 Task: Look for products in the category "Alcoholic Kombucha" with pineapple flavor.
Action: Mouse moved to (836, 309)
Screenshot: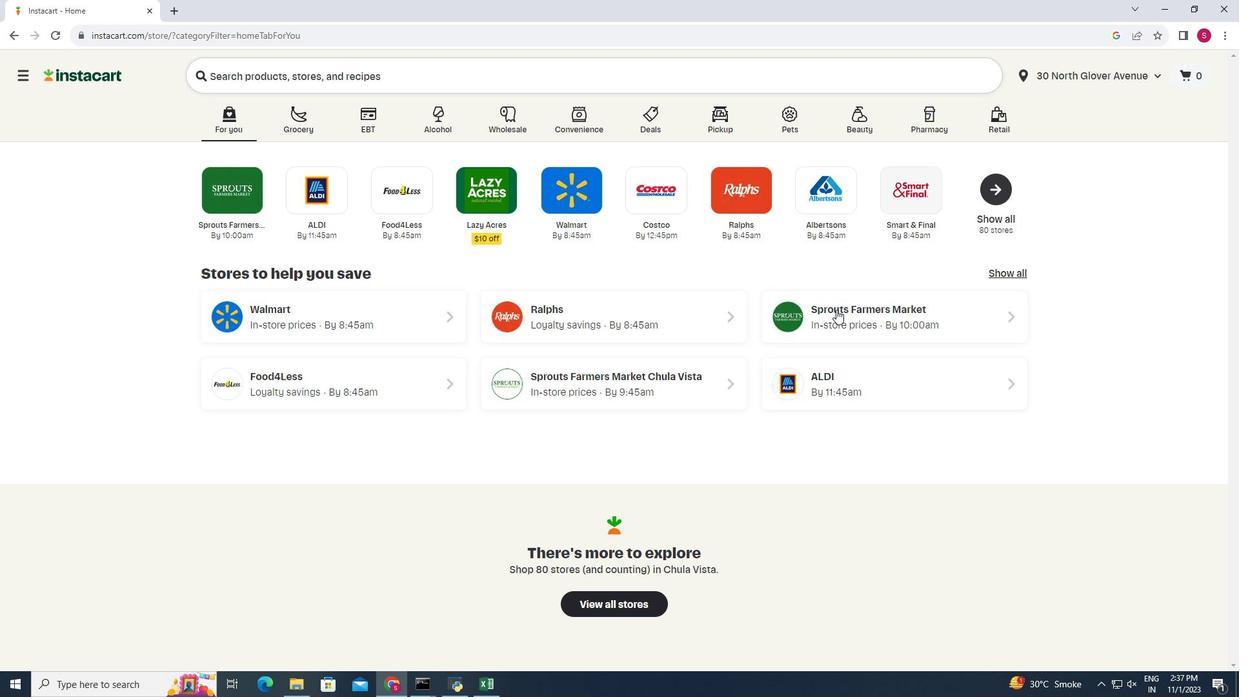 
Action: Mouse pressed left at (836, 309)
Screenshot: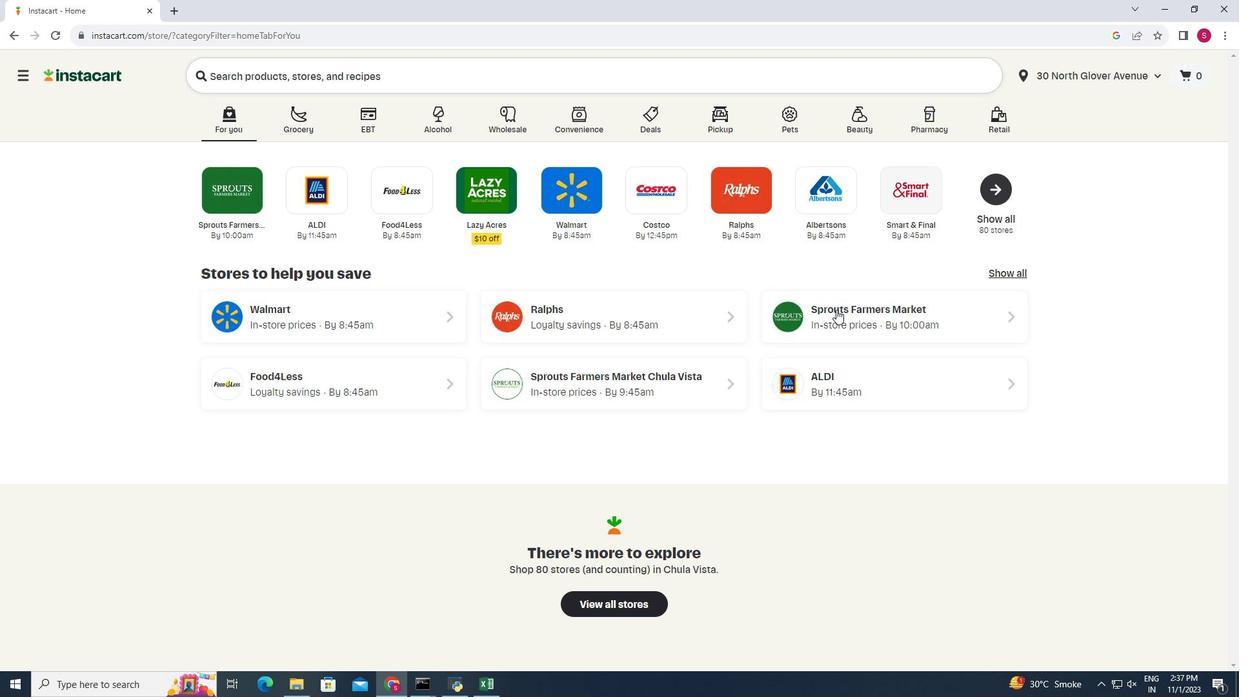 
Action: Mouse moved to (88, 641)
Screenshot: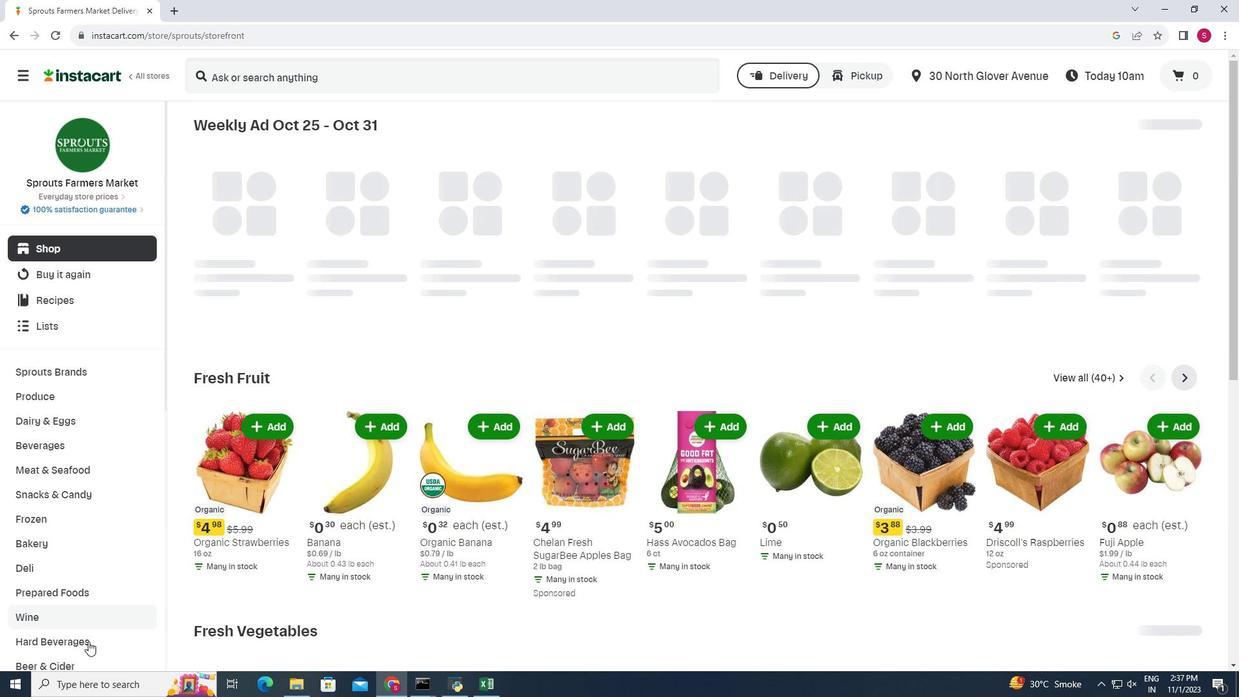 
Action: Mouse pressed left at (88, 641)
Screenshot: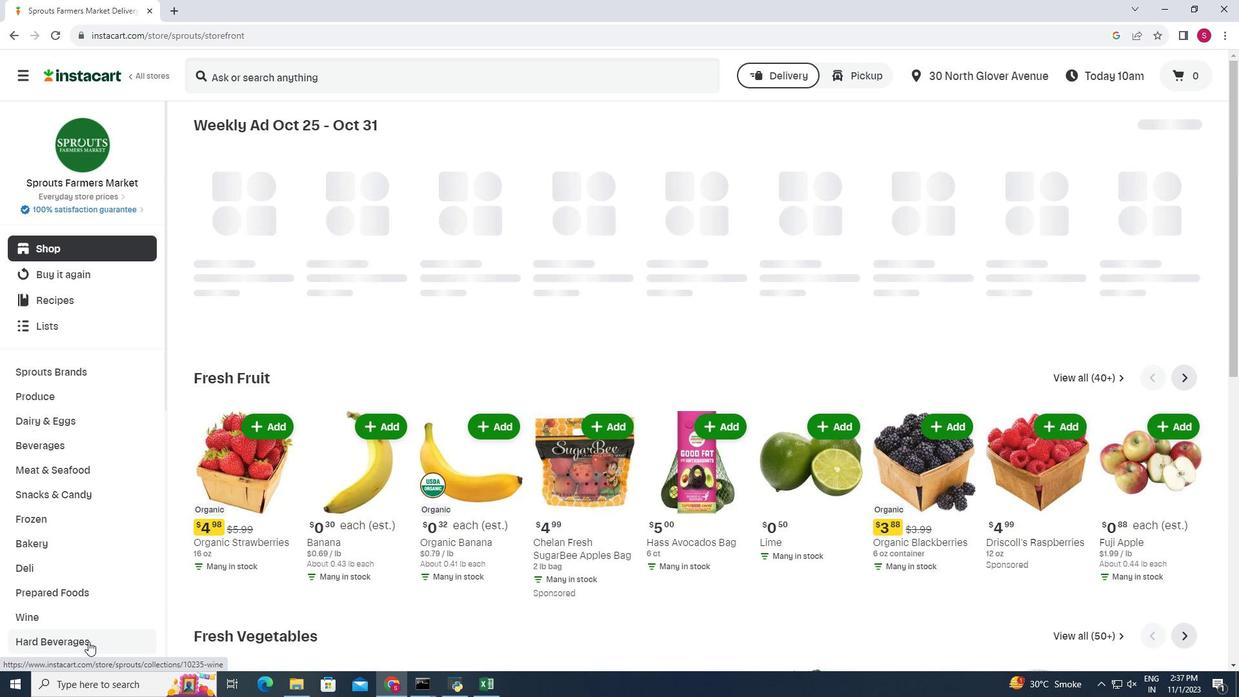 
Action: Mouse moved to (435, 158)
Screenshot: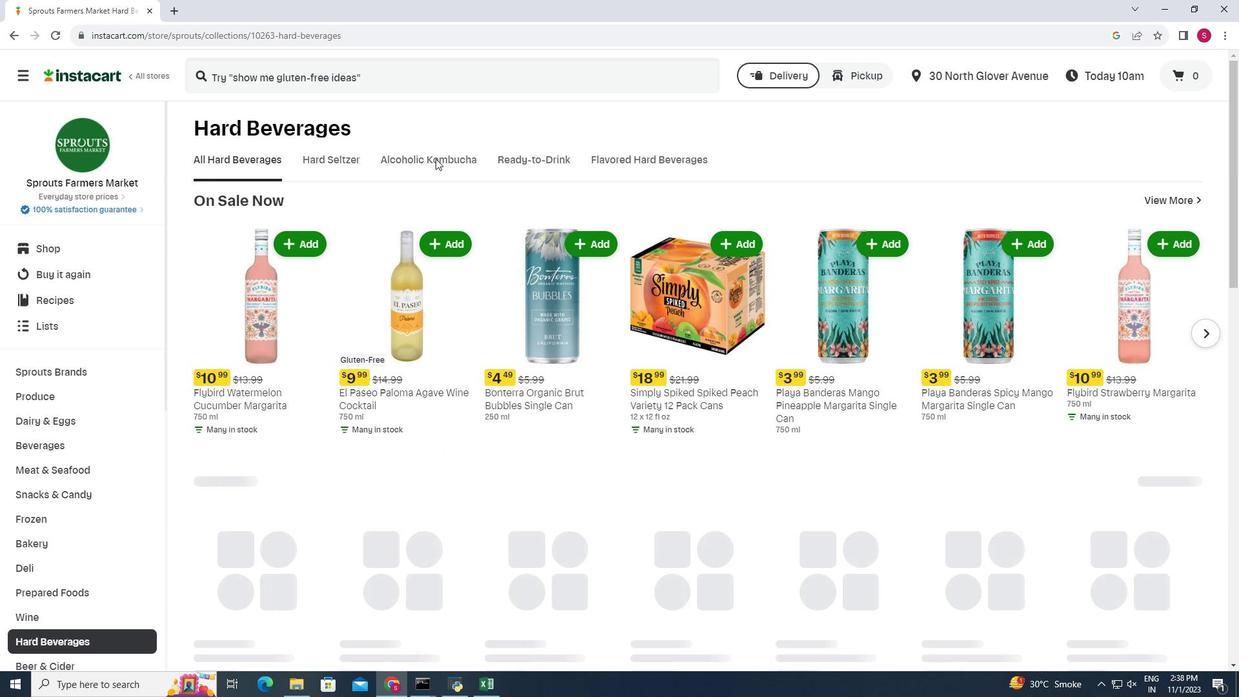 
Action: Mouse pressed left at (435, 158)
Screenshot: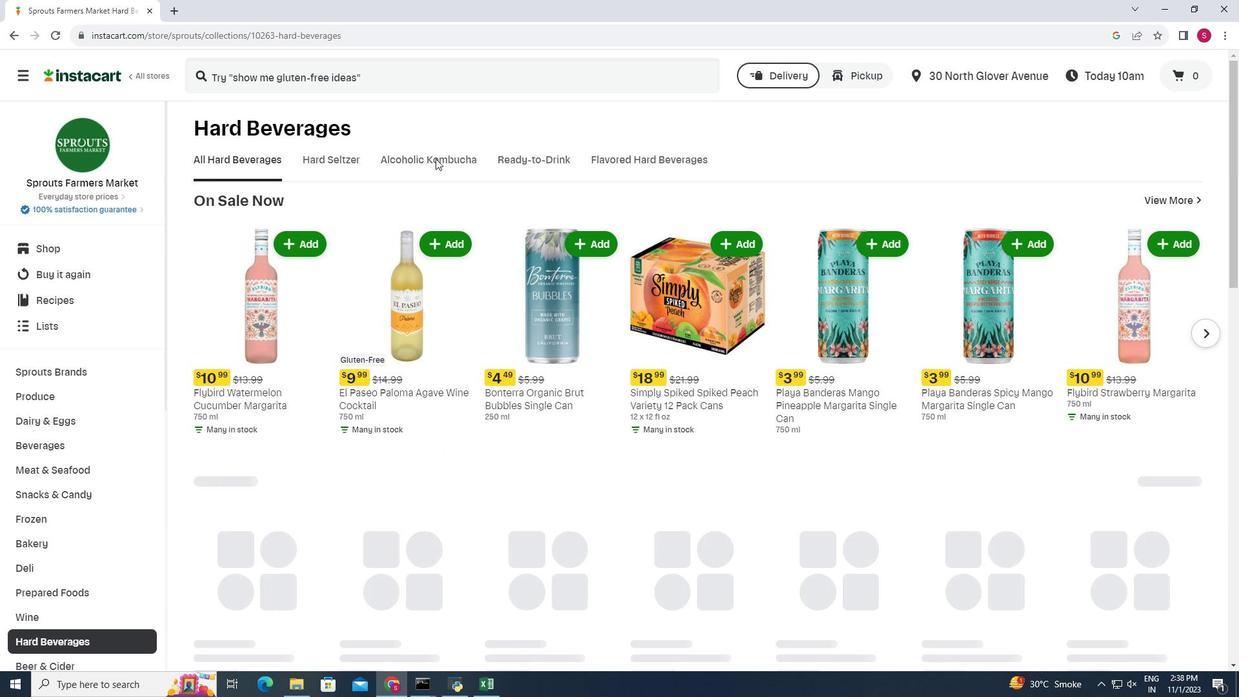 
Action: Mouse moved to (435, 164)
Screenshot: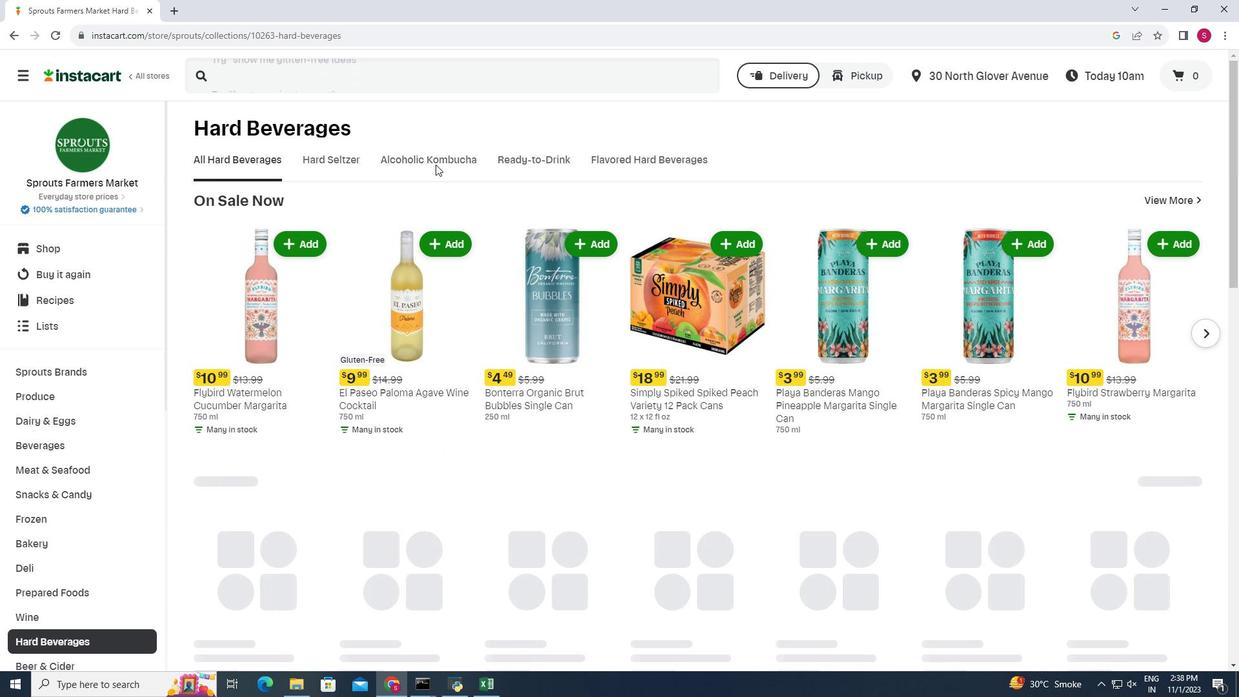 
Action: Mouse pressed left at (435, 164)
Screenshot: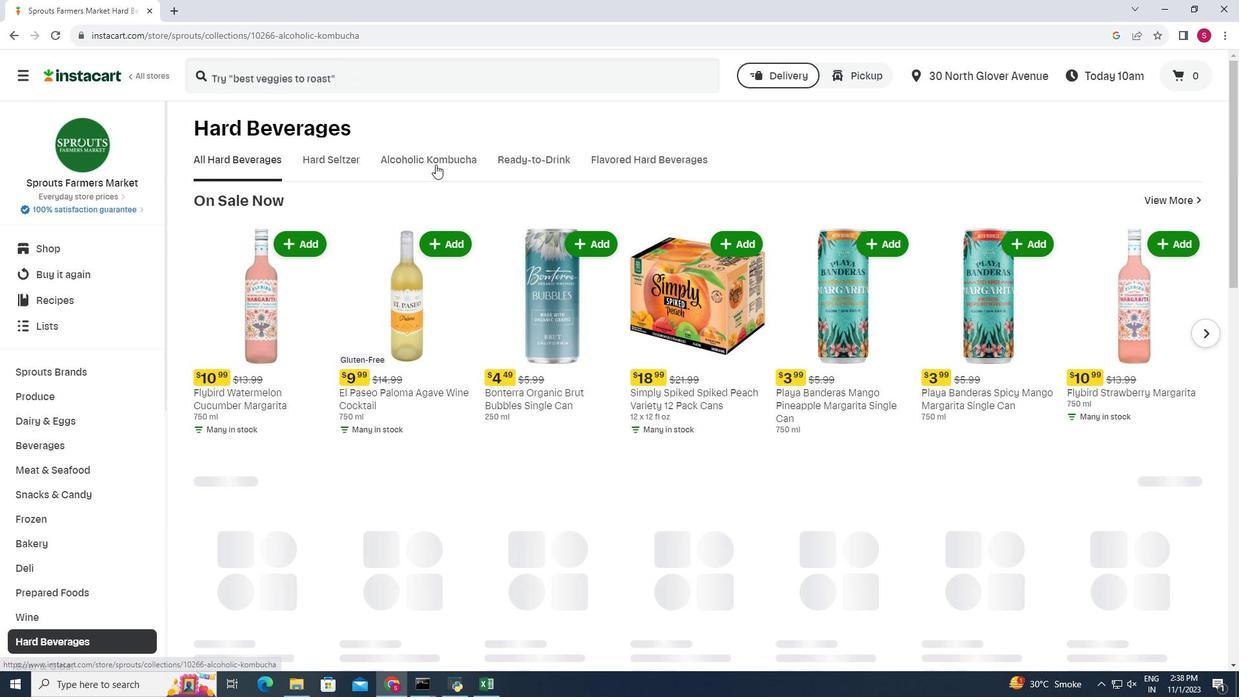
Action: Mouse moved to (240, 205)
Screenshot: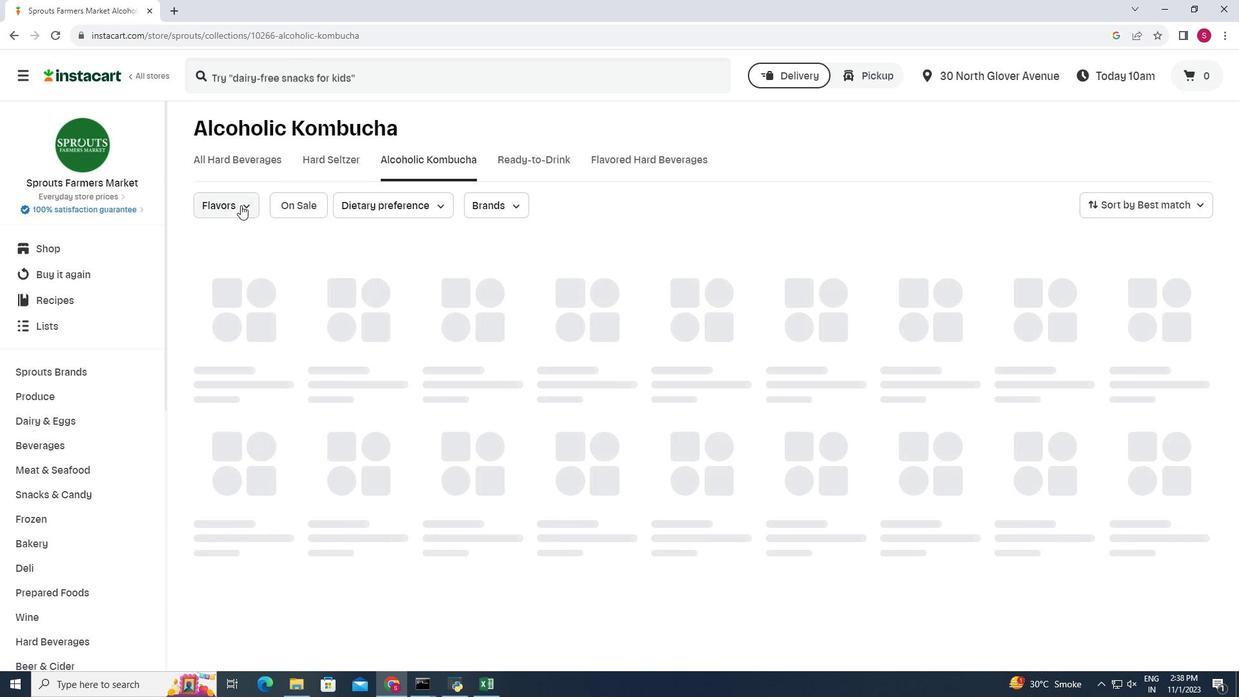 
Action: Mouse pressed left at (240, 205)
Screenshot: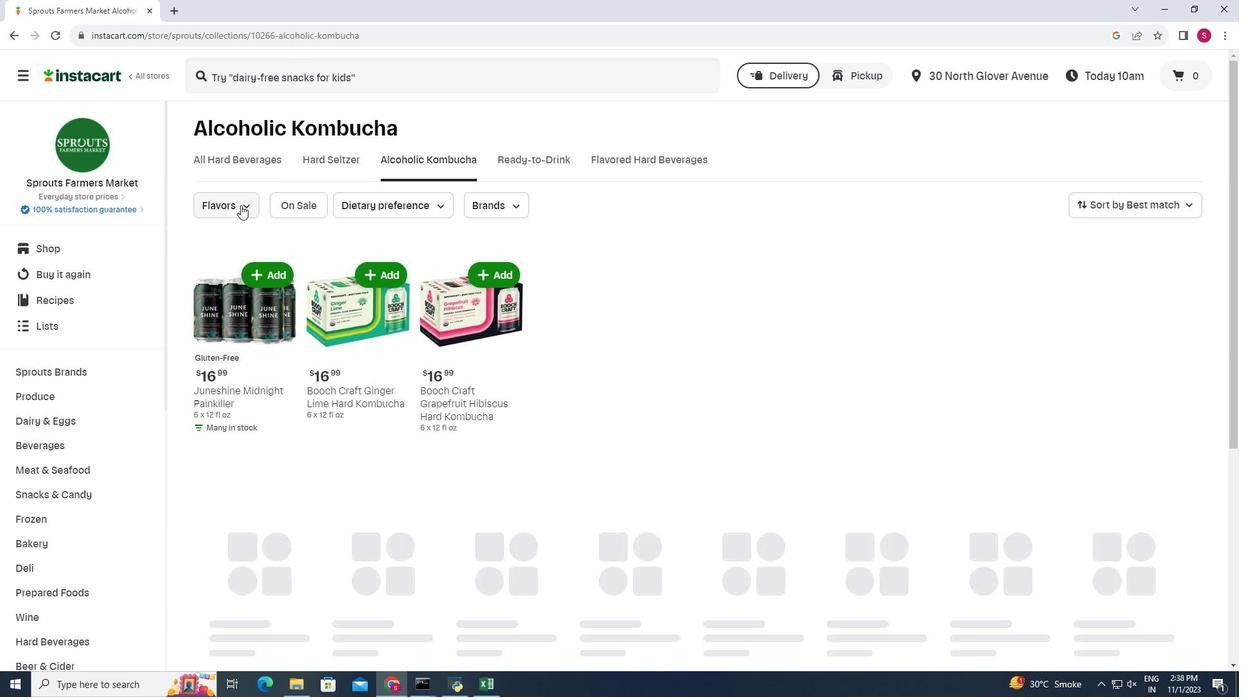 
Action: Mouse moved to (255, 295)
Screenshot: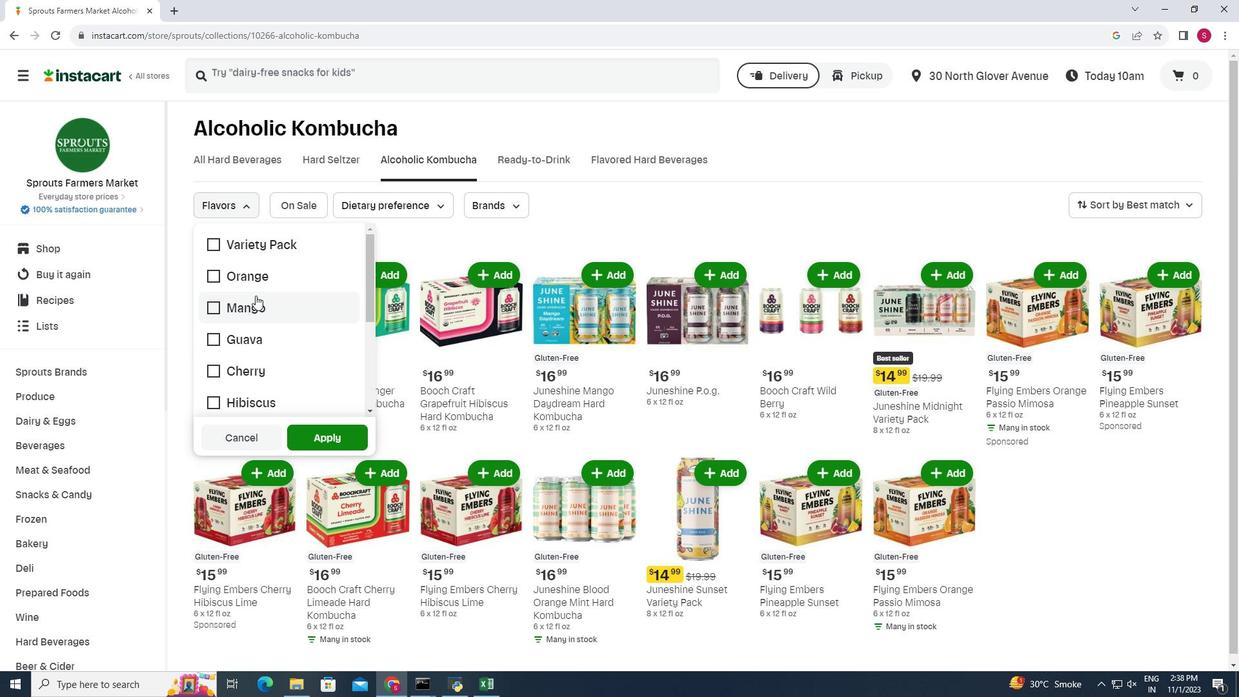 
Action: Mouse scrolled (255, 295) with delta (0, 0)
Screenshot: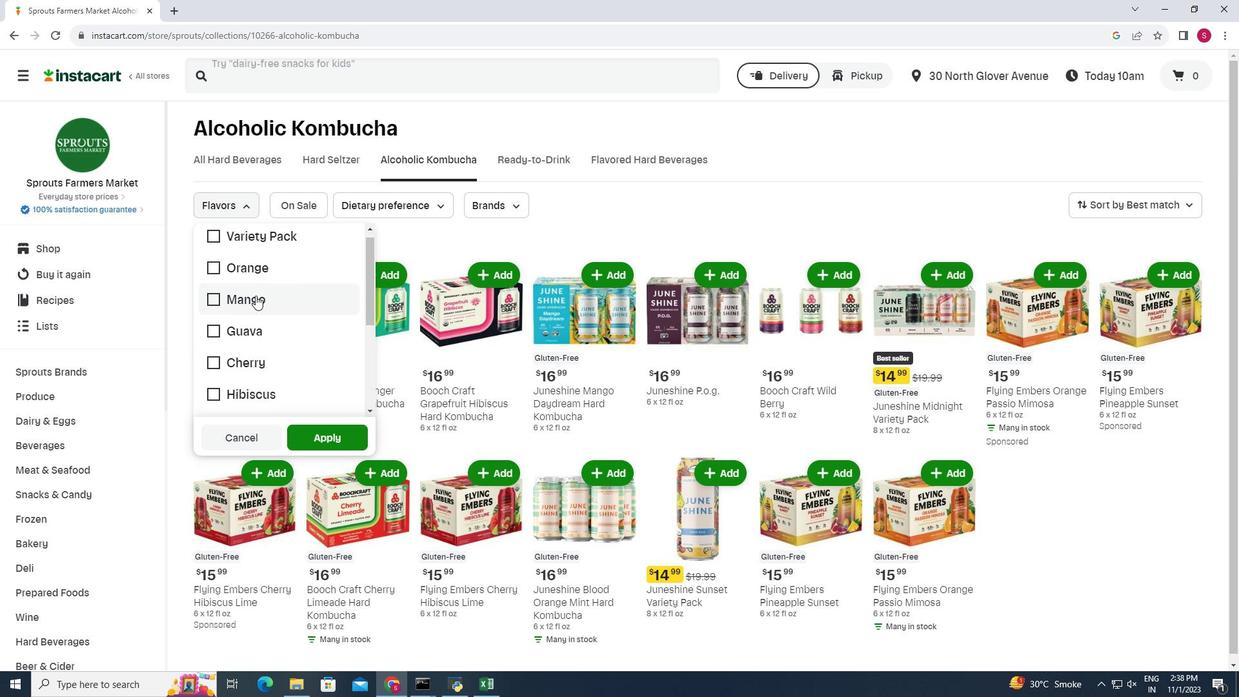 
Action: Mouse scrolled (255, 295) with delta (0, 0)
Screenshot: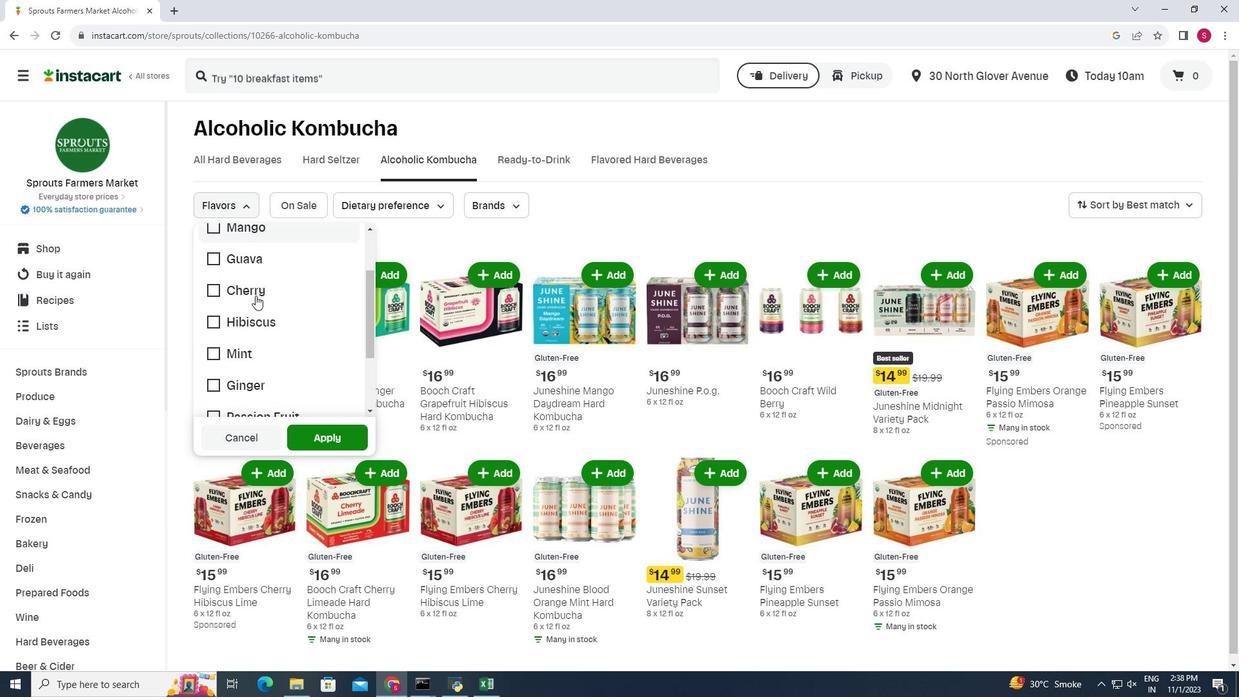 
Action: Mouse scrolled (255, 295) with delta (0, 0)
Screenshot: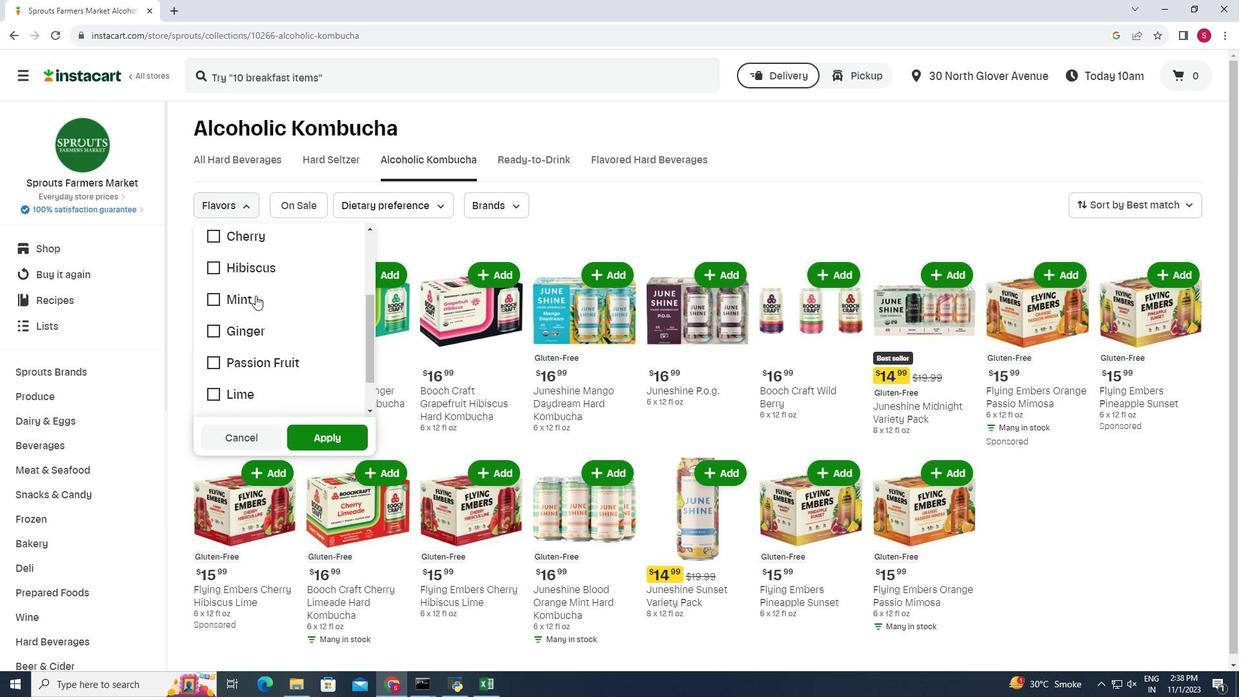 
Action: Mouse moved to (232, 375)
Screenshot: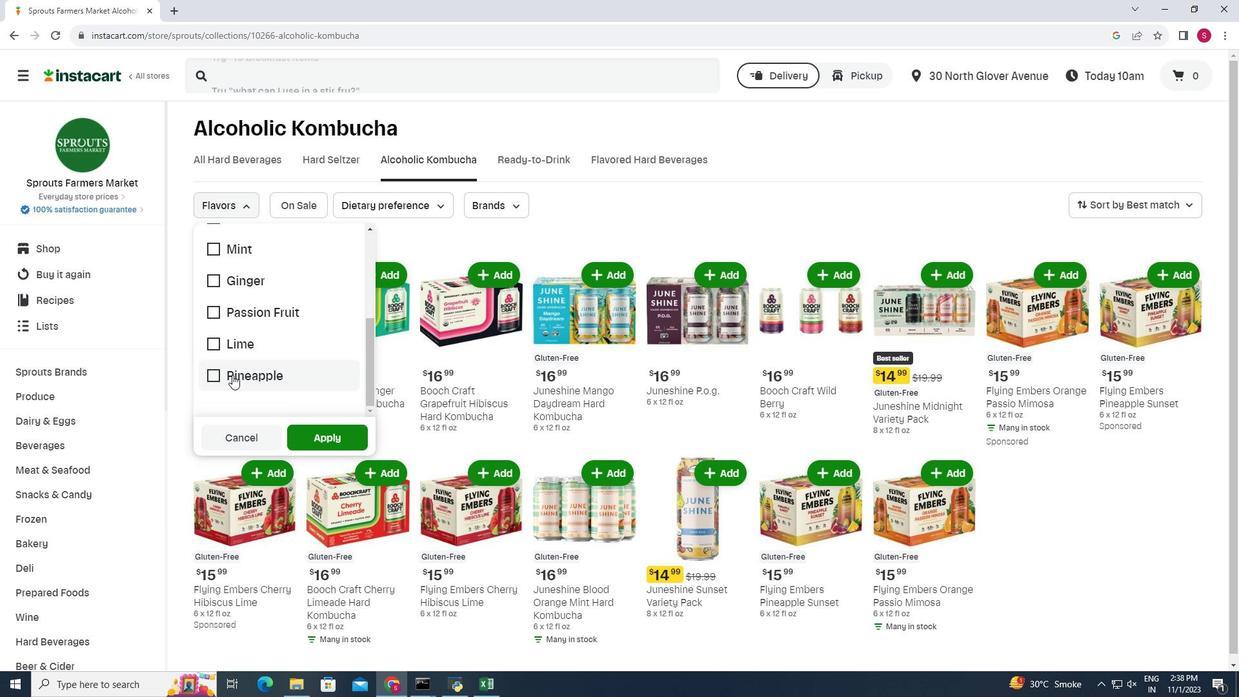 
Action: Mouse pressed left at (232, 375)
Screenshot: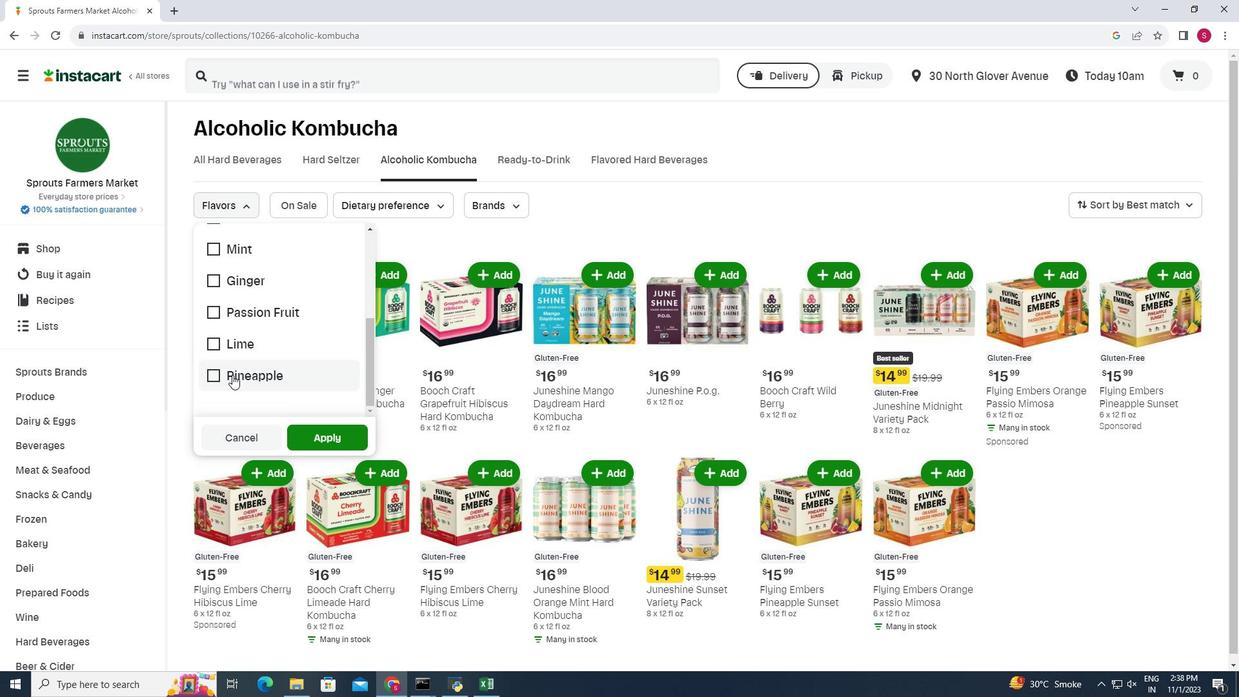 
Action: Mouse moved to (312, 429)
Screenshot: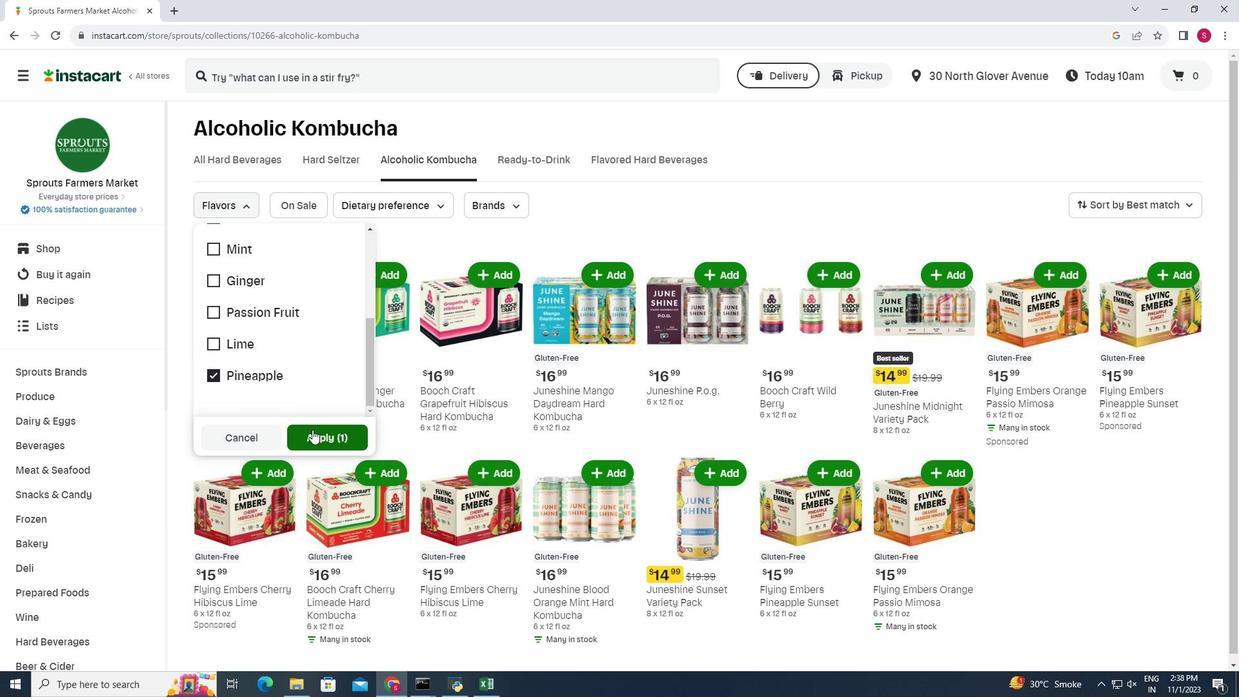 
Action: Mouse pressed left at (312, 429)
Screenshot: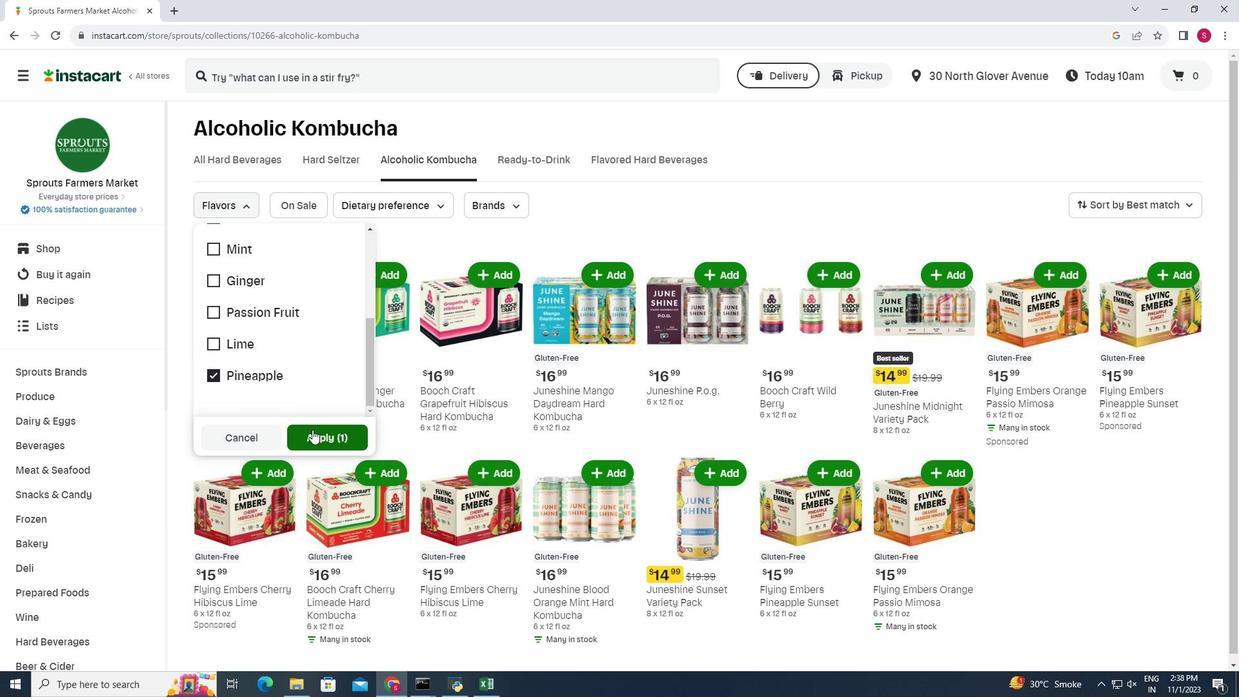 
Action: Mouse moved to (380, 412)
Screenshot: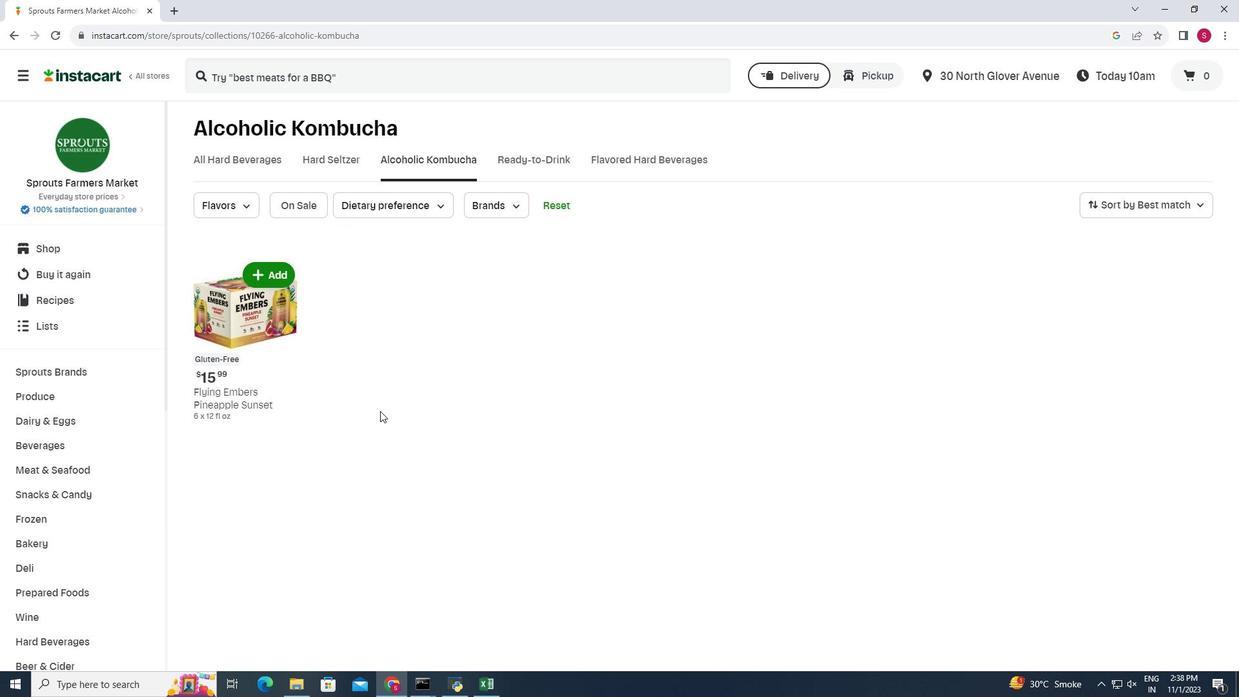 
